 Task: Clear the last 4 weeks download history.
Action: Mouse moved to (1104, 27)
Screenshot: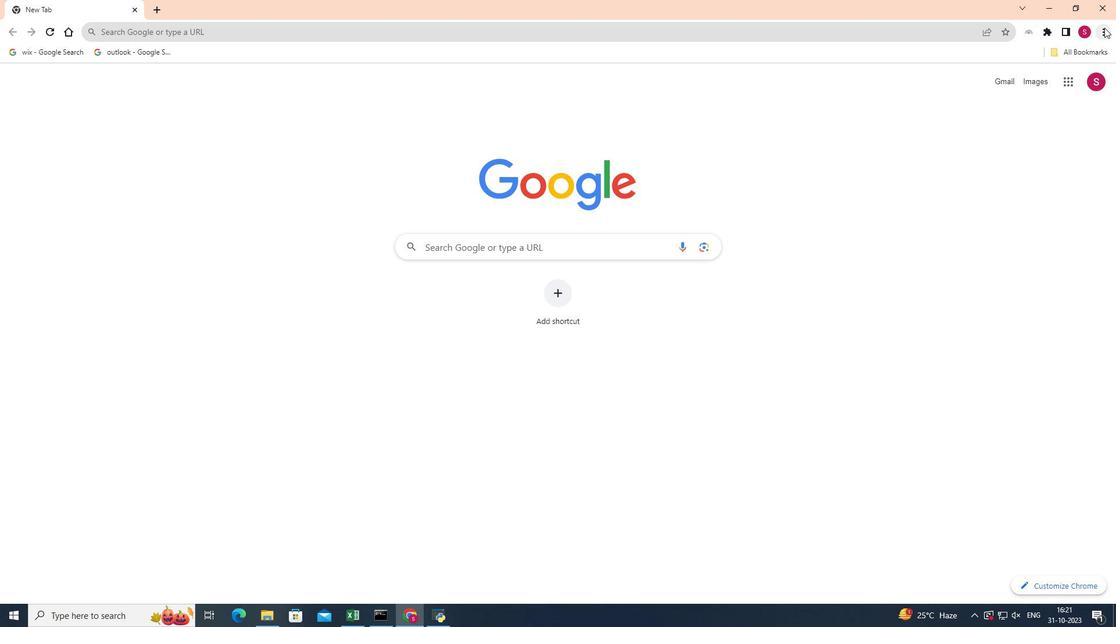 
Action: Mouse pressed left at (1104, 27)
Screenshot: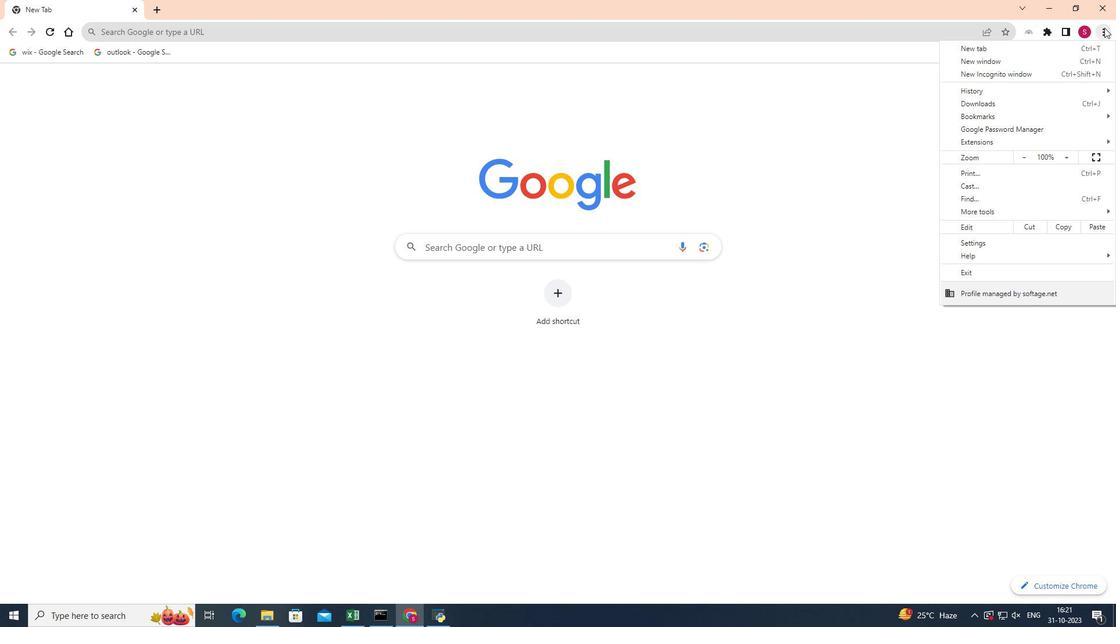 
Action: Mouse moved to (991, 208)
Screenshot: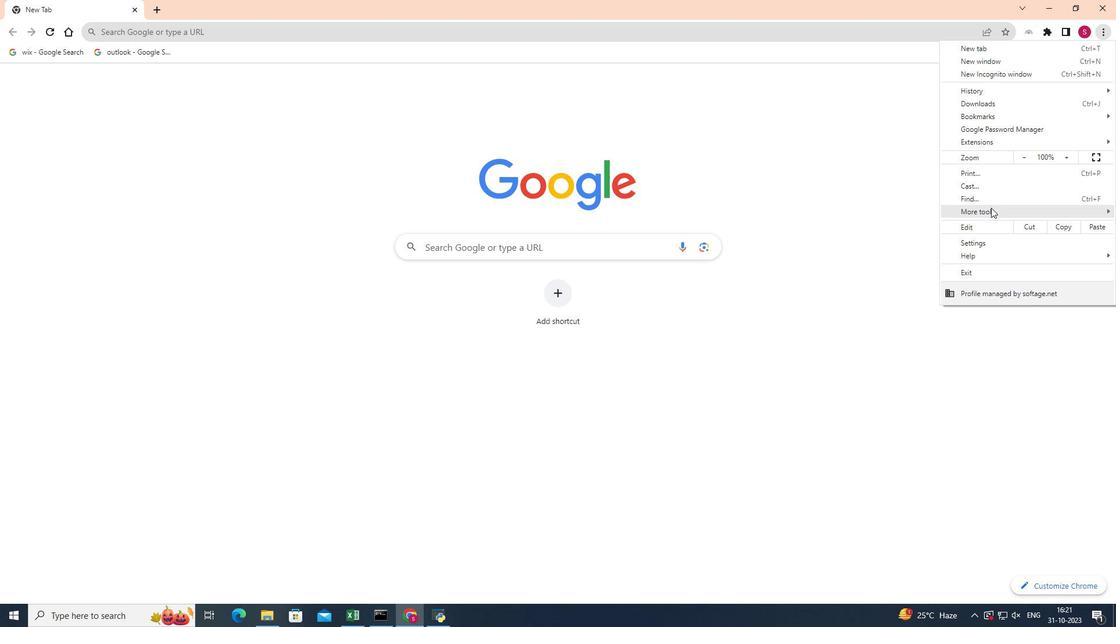 
Action: Mouse pressed left at (991, 208)
Screenshot: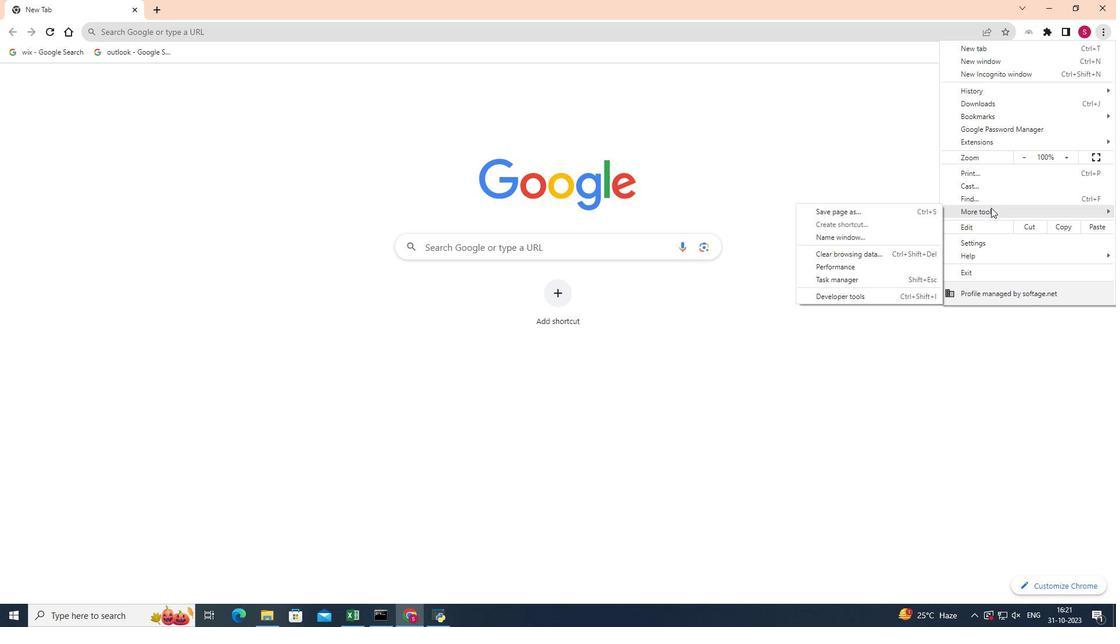 
Action: Mouse moved to (892, 252)
Screenshot: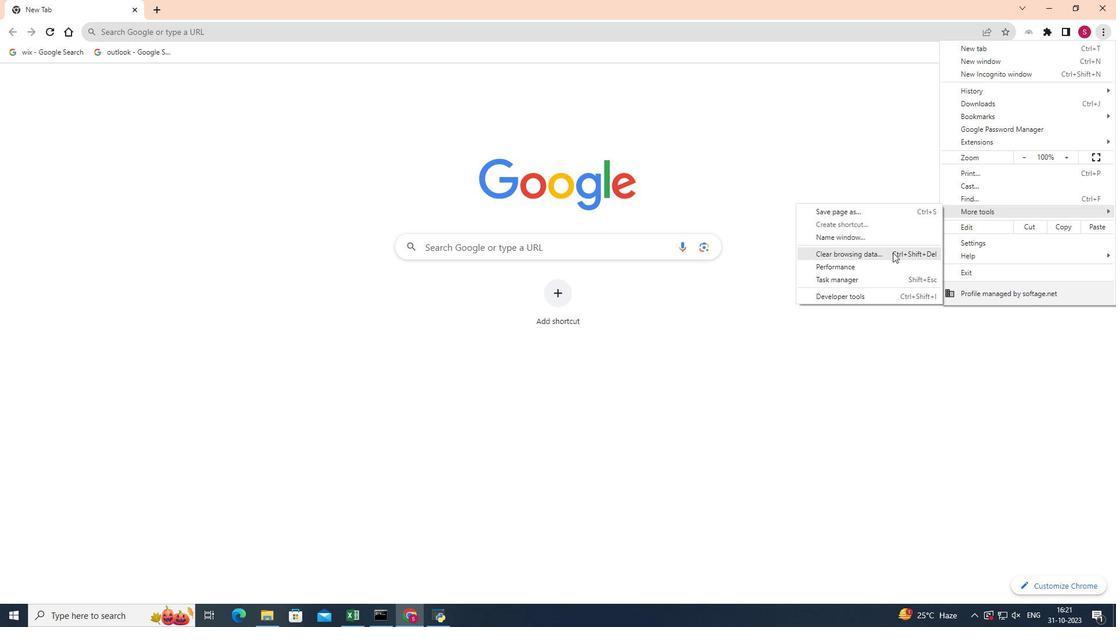 
Action: Mouse pressed left at (892, 252)
Screenshot: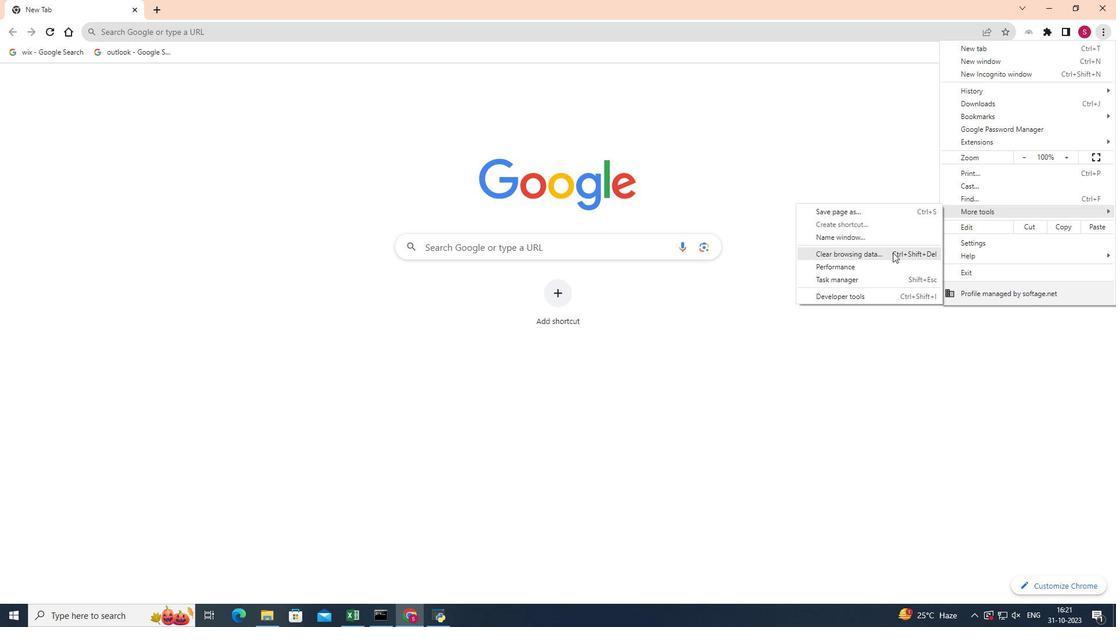 
Action: Mouse moved to (642, 180)
Screenshot: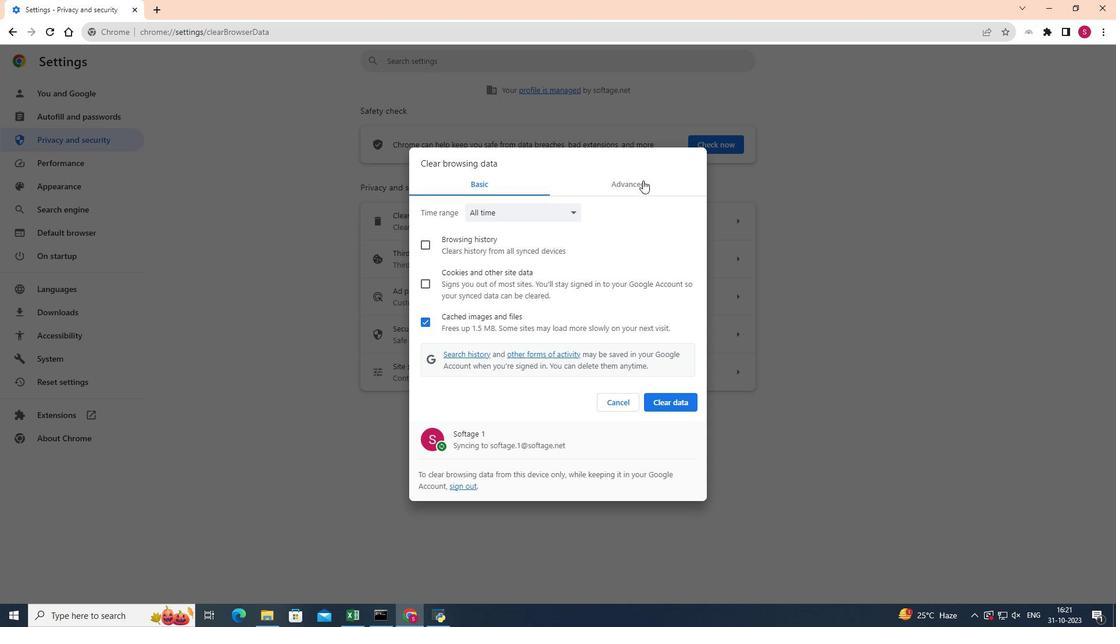 
Action: Mouse pressed left at (642, 180)
Screenshot: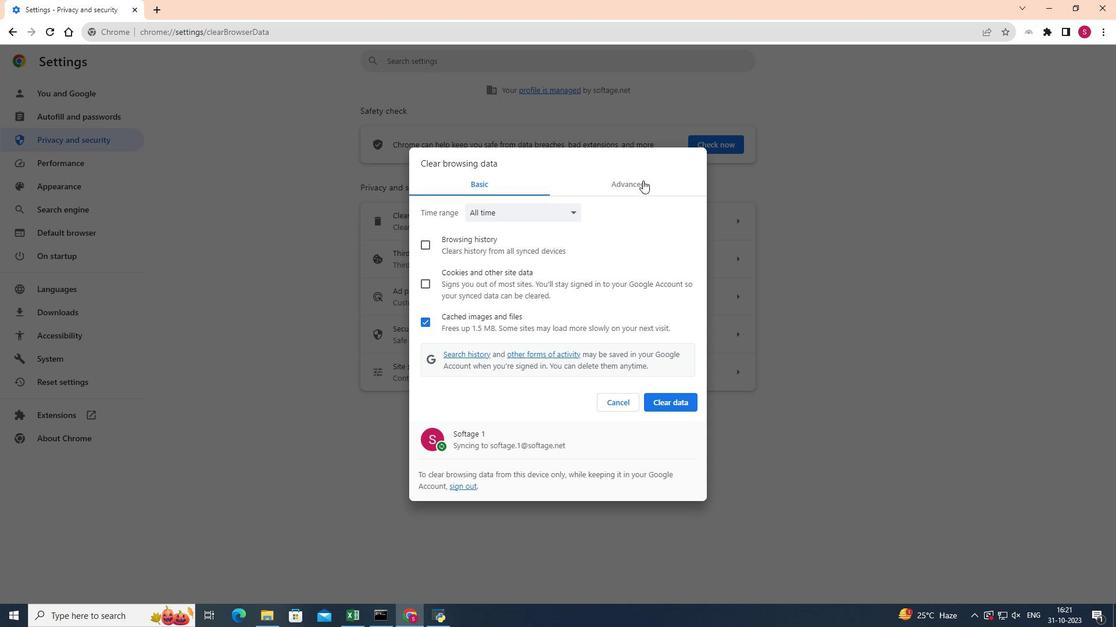 
Action: Mouse moved to (566, 215)
Screenshot: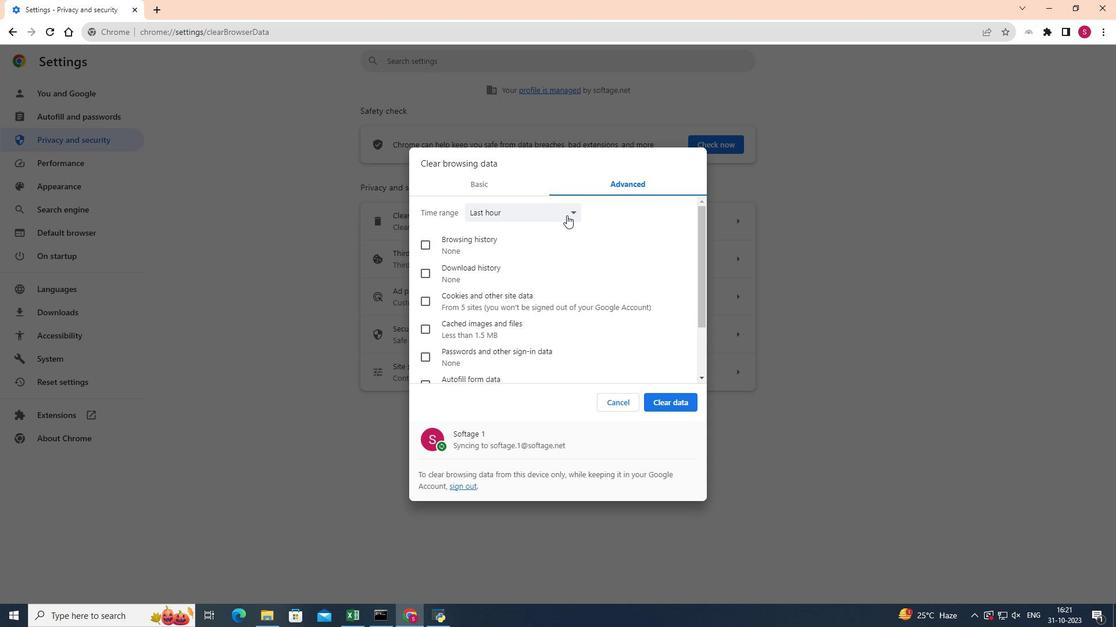 
Action: Mouse pressed left at (566, 215)
Screenshot: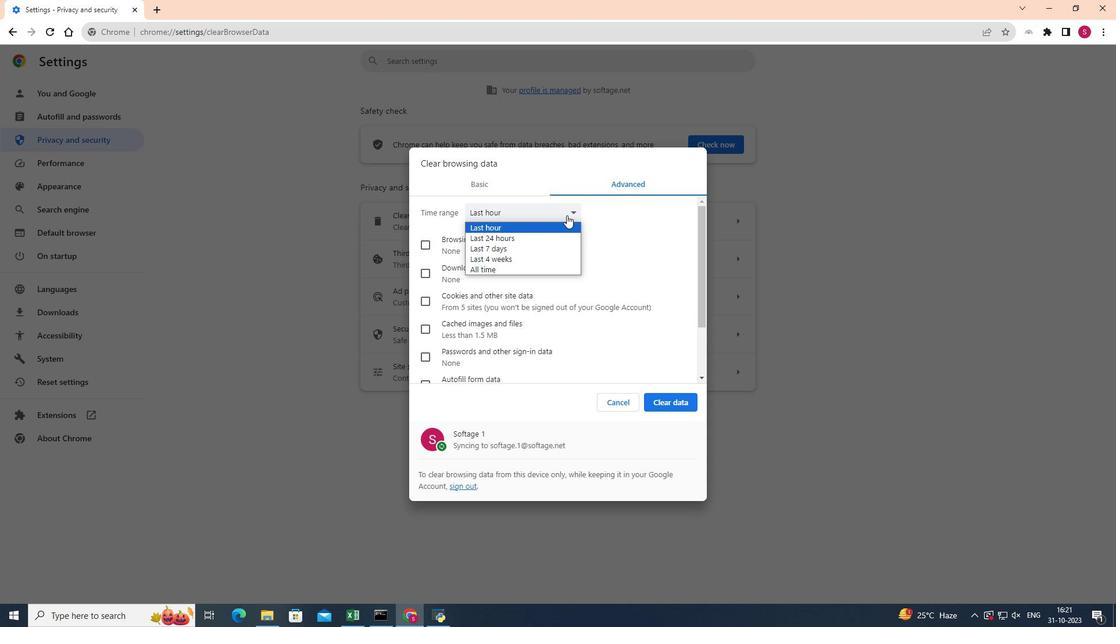 
Action: Mouse moved to (512, 260)
Screenshot: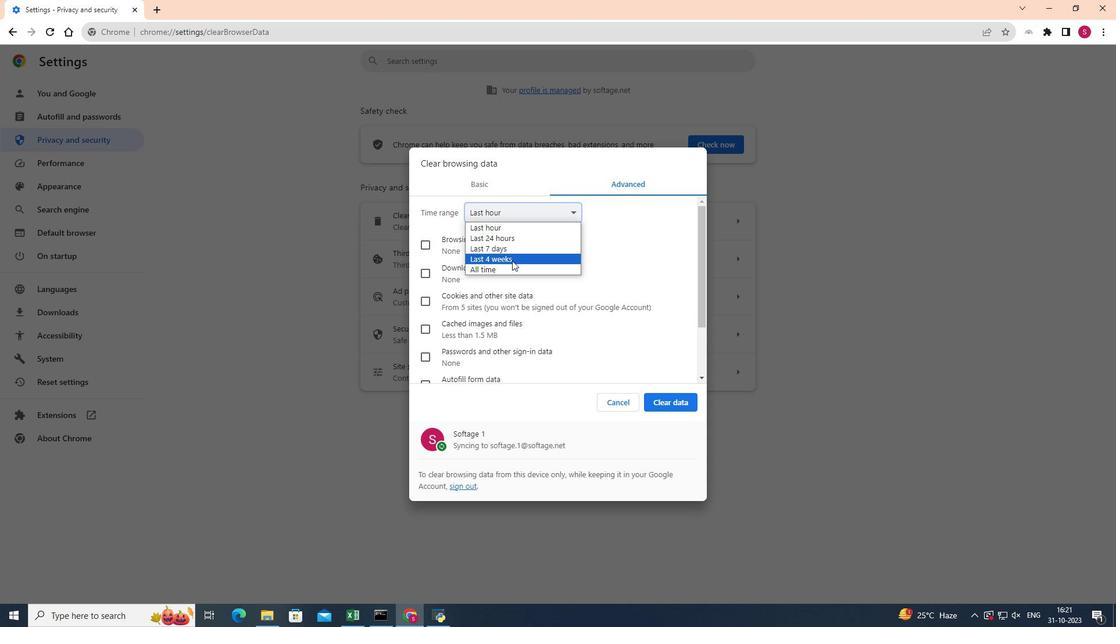 
Action: Mouse pressed left at (512, 260)
Screenshot: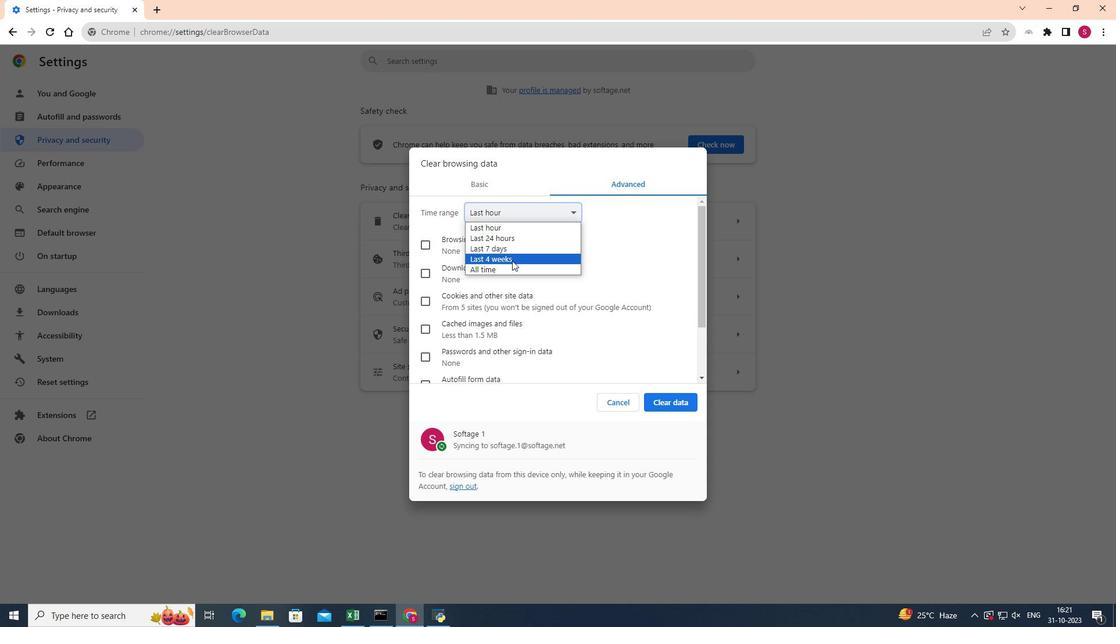 
Action: Mouse moved to (560, 270)
Screenshot: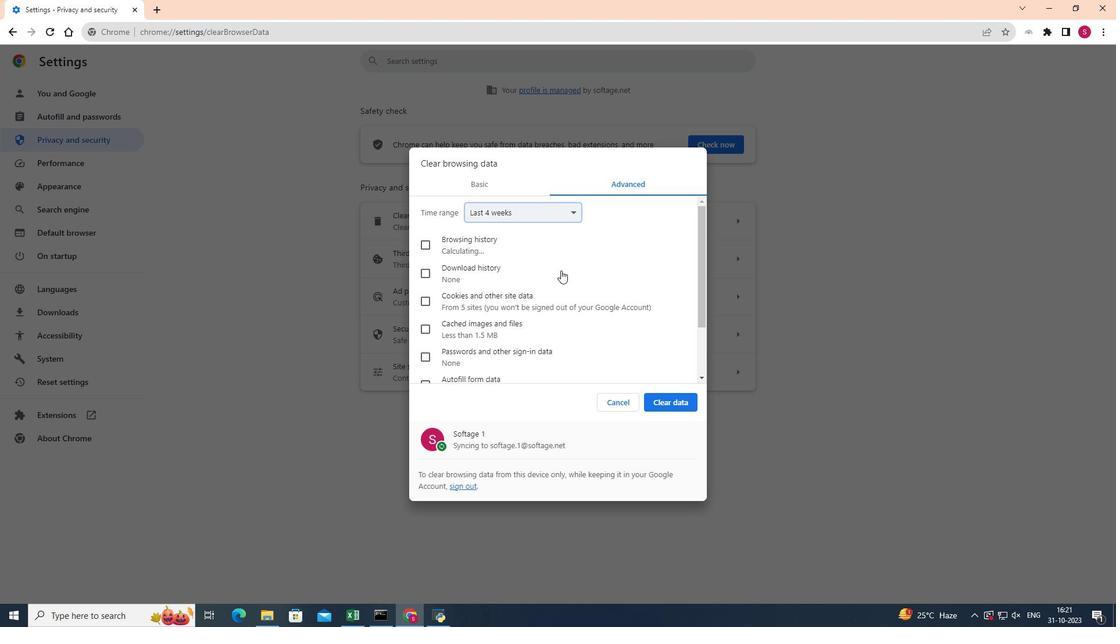 
Action: Mouse scrolled (560, 270) with delta (0, 0)
Screenshot: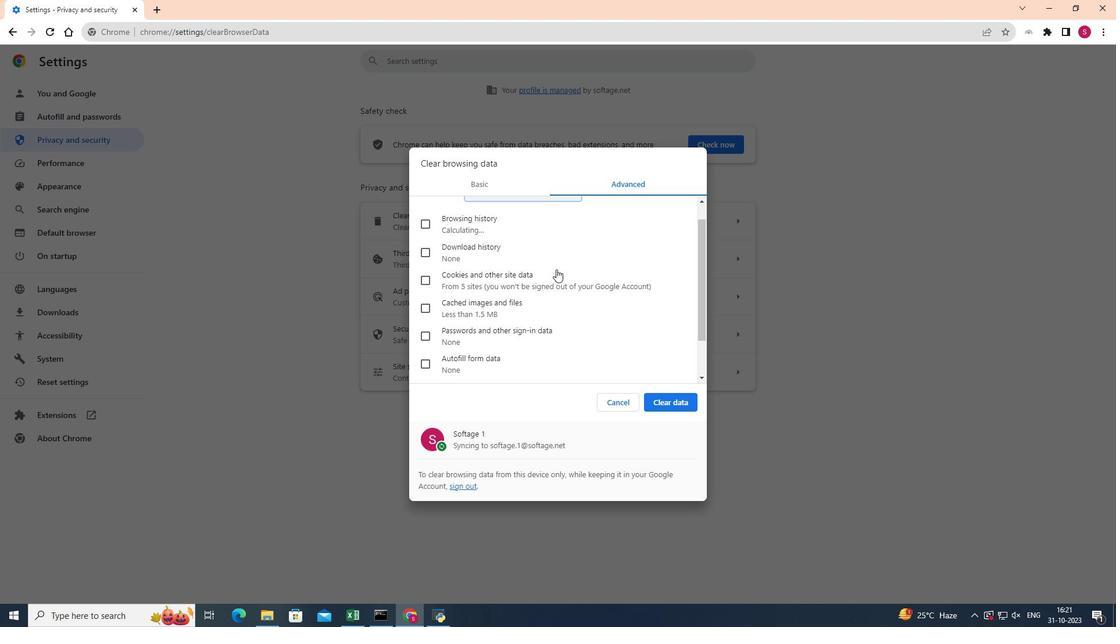 
Action: Mouse moved to (495, 257)
Screenshot: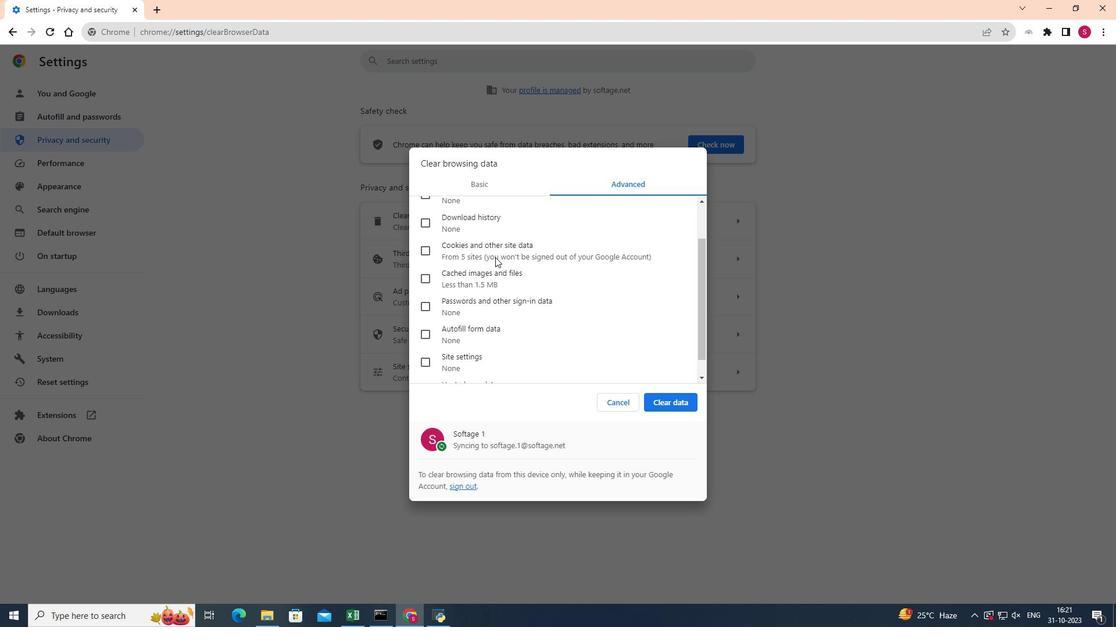
Action: Mouse scrolled (495, 258) with delta (0, 0)
Screenshot: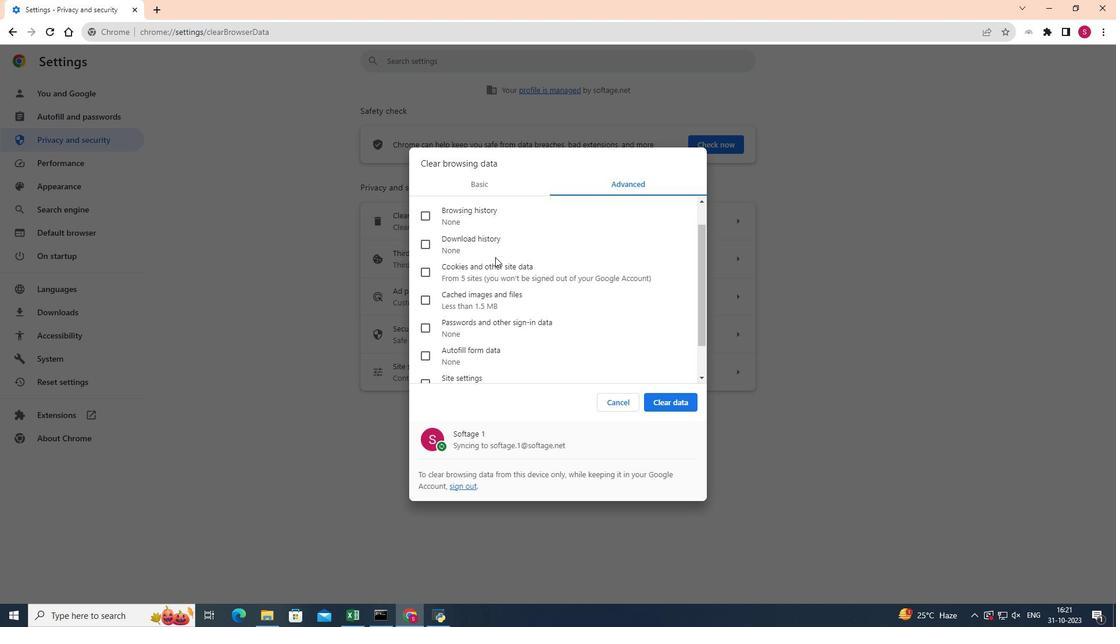 
Action: Mouse moved to (488, 288)
Screenshot: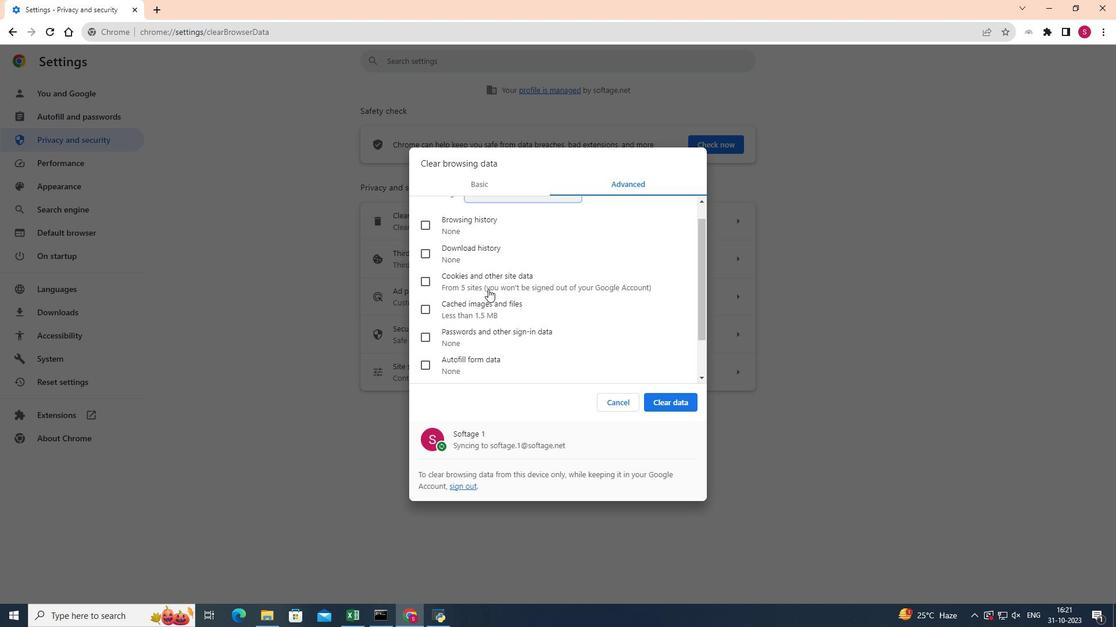 
Action: Mouse scrolled (488, 288) with delta (0, 0)
Screenshot: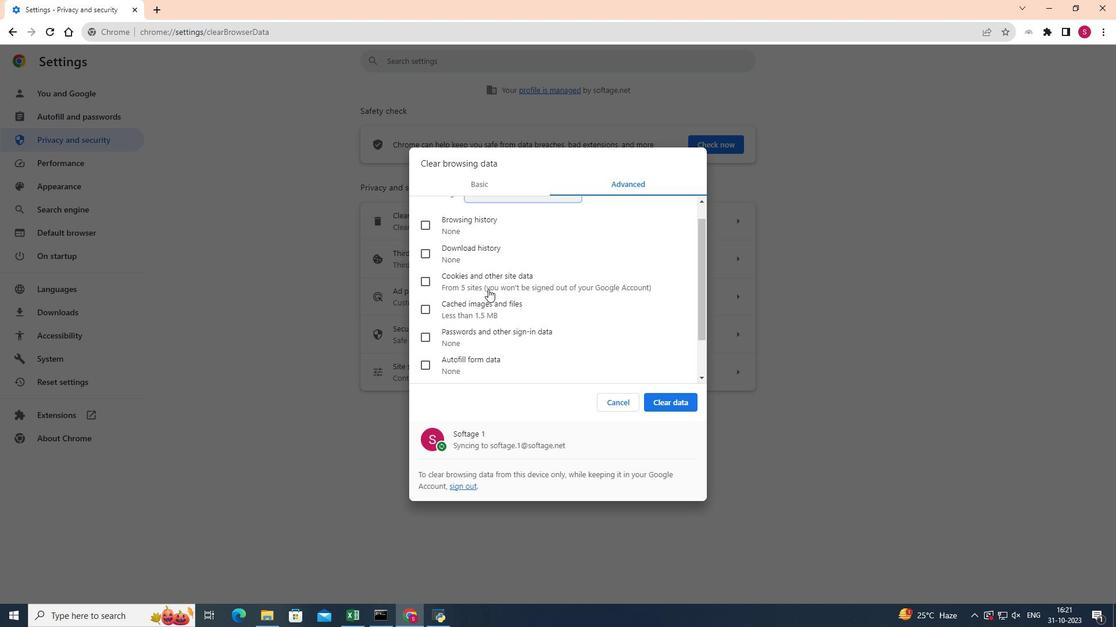
Action: Mouse moved to (488, 289)
Screenshot: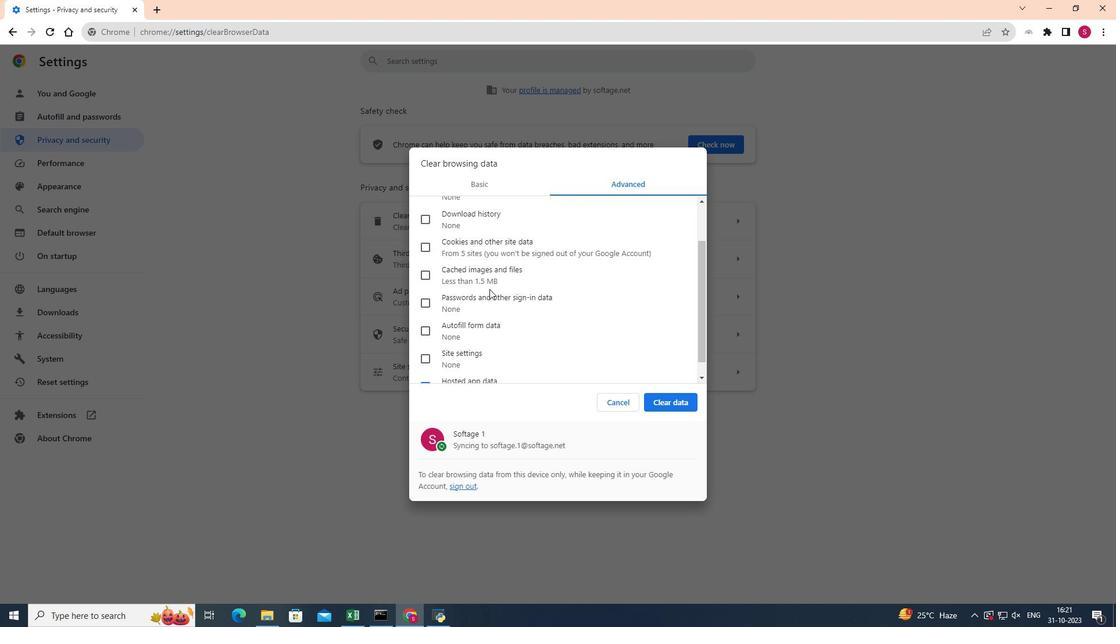 
Action: Mouse scrolled (488, 288) with delta (0, 0)
Screenshot: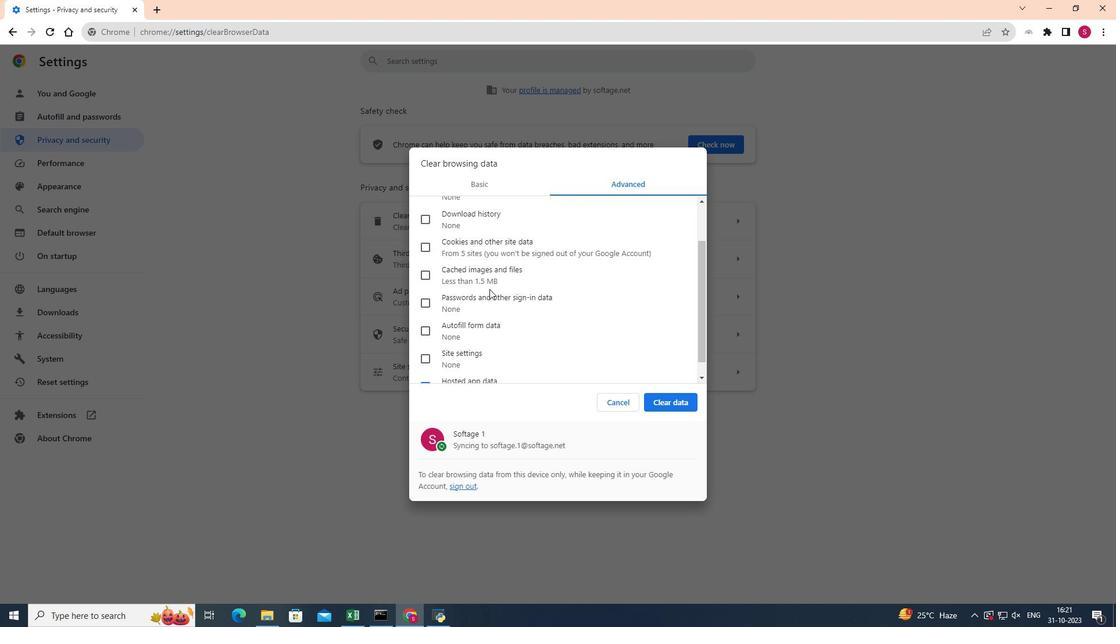 
Action: Mouse scrolled (488, 288) with delta (0, 0)
Screenshot: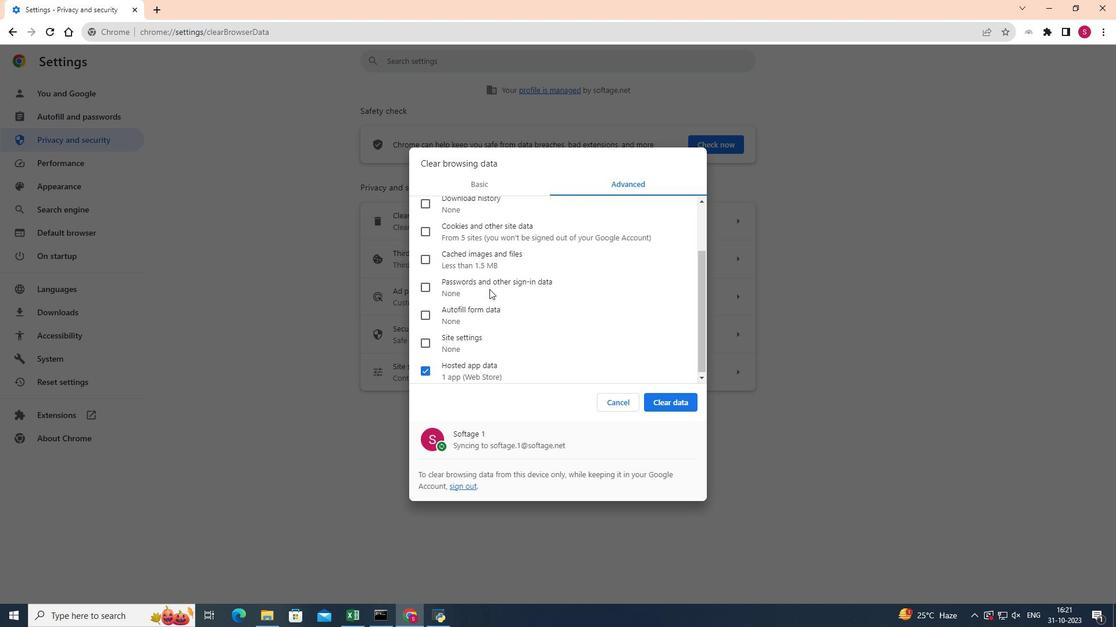 
Action: Mouse moved to (425, 372)
Screenshot: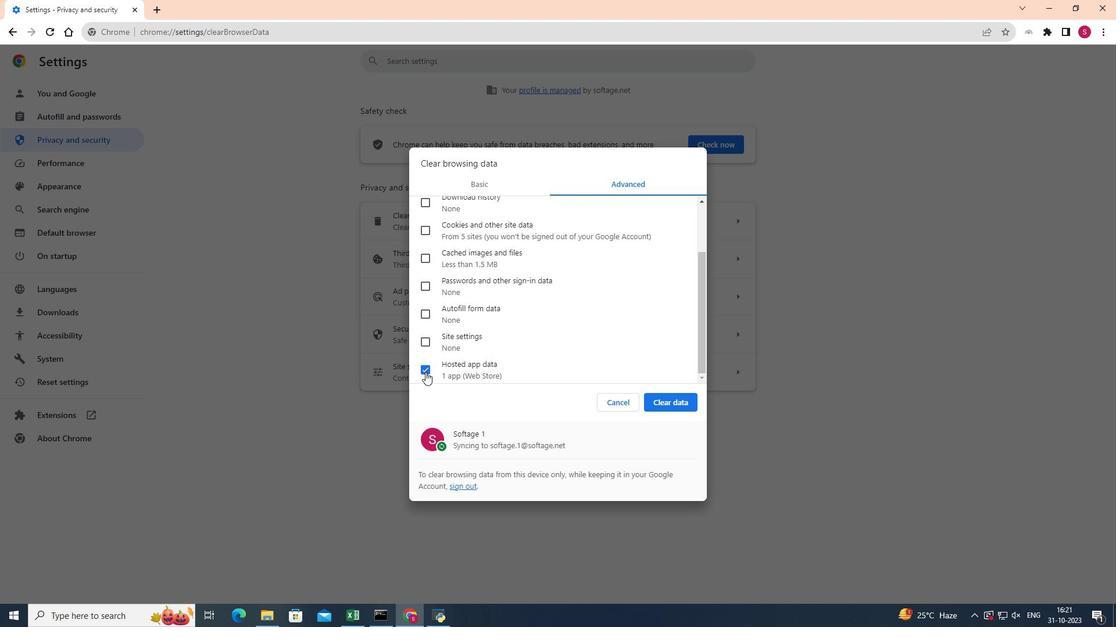 
Action: Mouse pressed left at (425, 372)
Screenshot: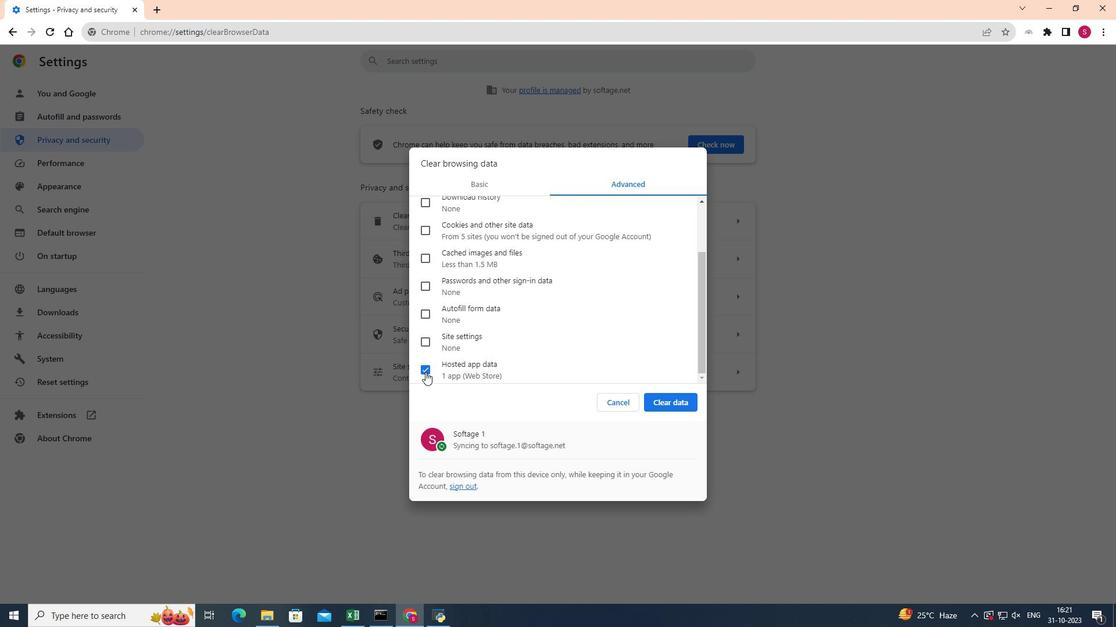 
Action: Mouse moved to (520, 328)
Screenshot: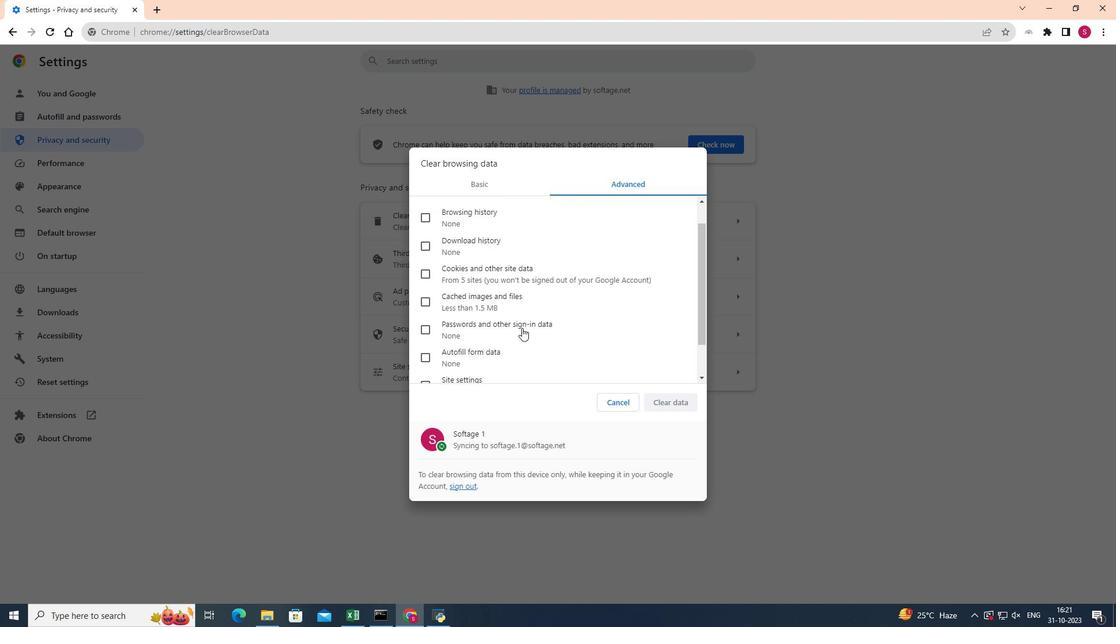 
Action: Mouse scrolled (520, 329) with delta (0, 0)
Screenshot: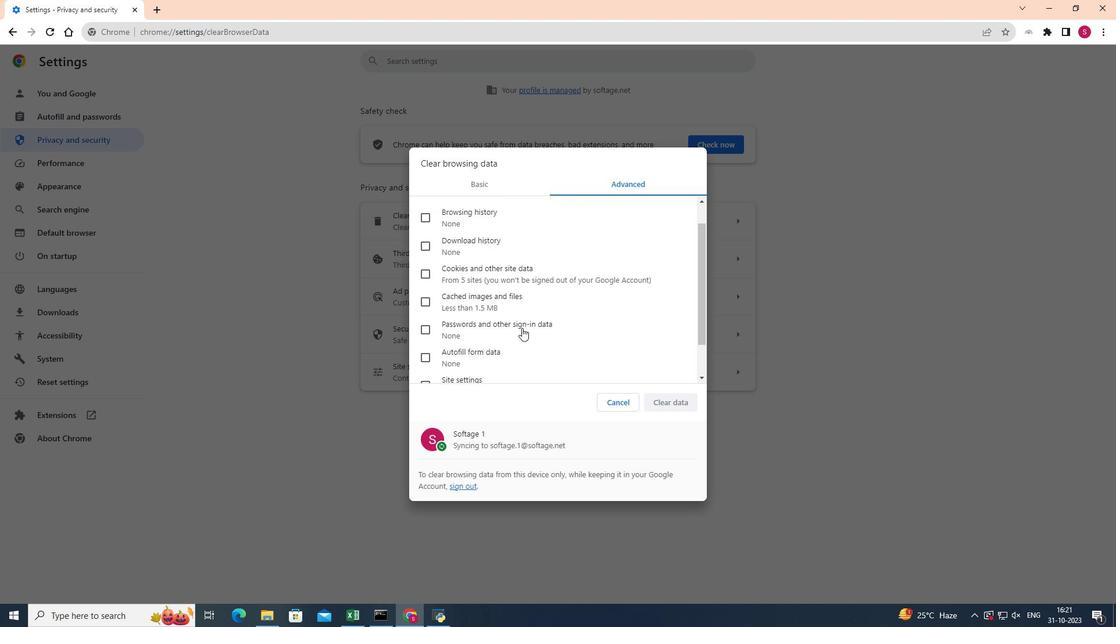 
Action: Mouse scrolled (520, 329) with delta (0, 0)
Screenshot: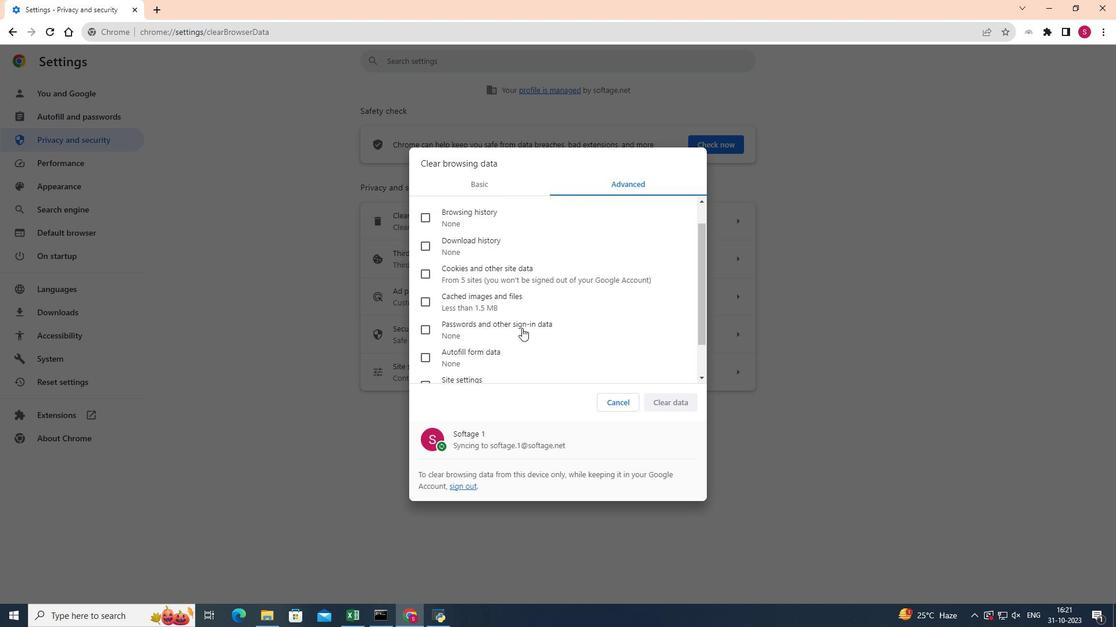 
Action: Mouse moved to (521, 328)
Screenshot: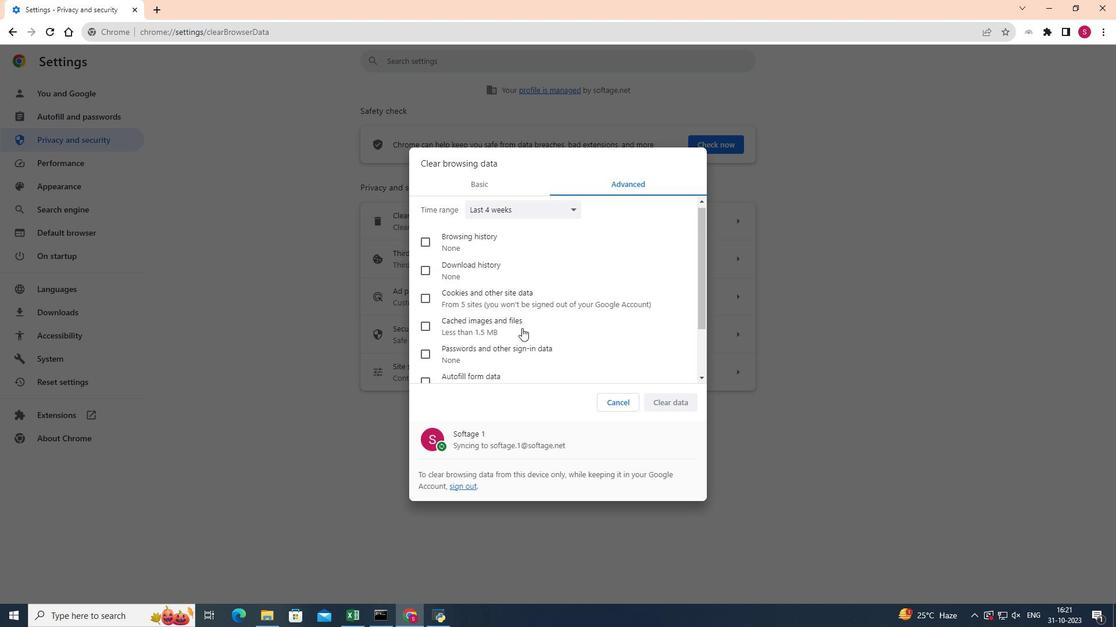 
Action: Mouse scrolled (521, 329) with delta (0, 0)
Screenshot: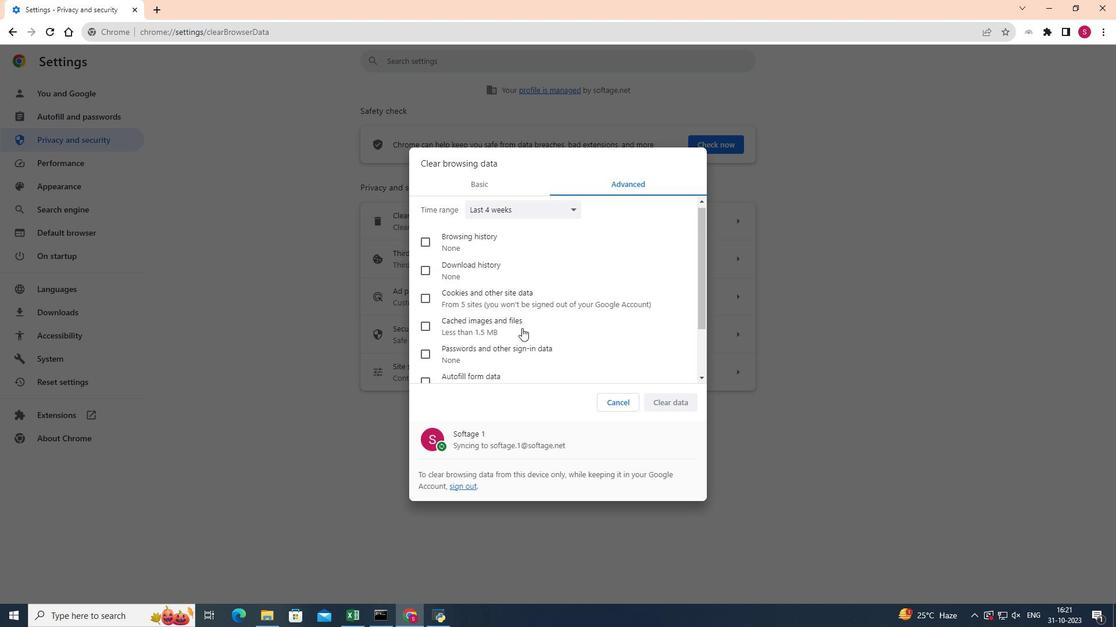 
Action: Mouse moved to (521, 328)
Screenshot: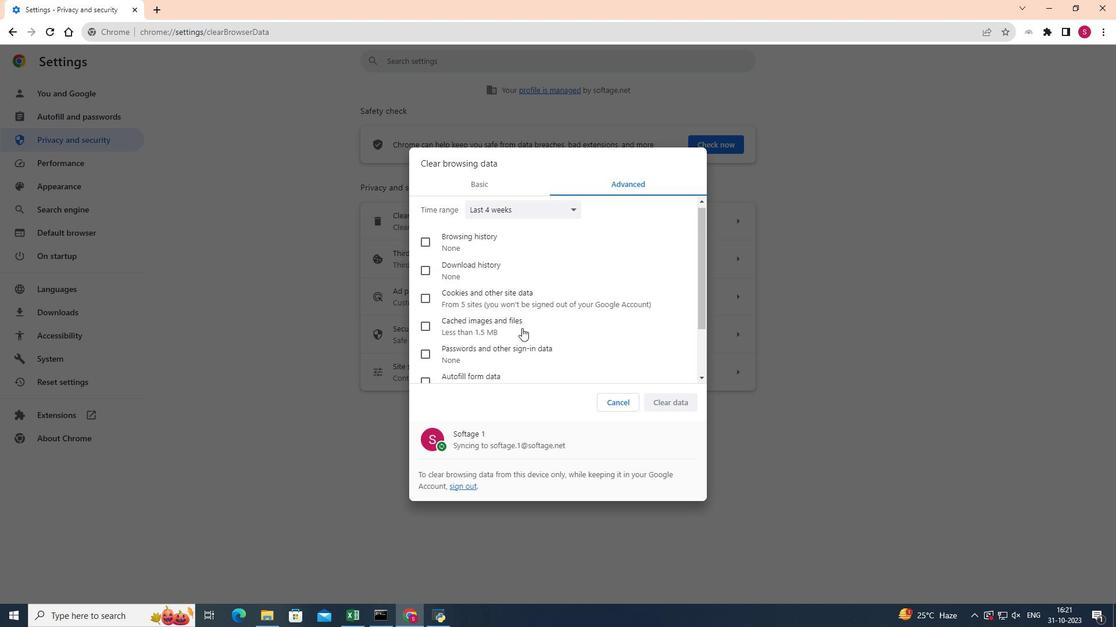 
Action: Mouse scrolled (521, 329) with delta (0, 0)
Screenshot: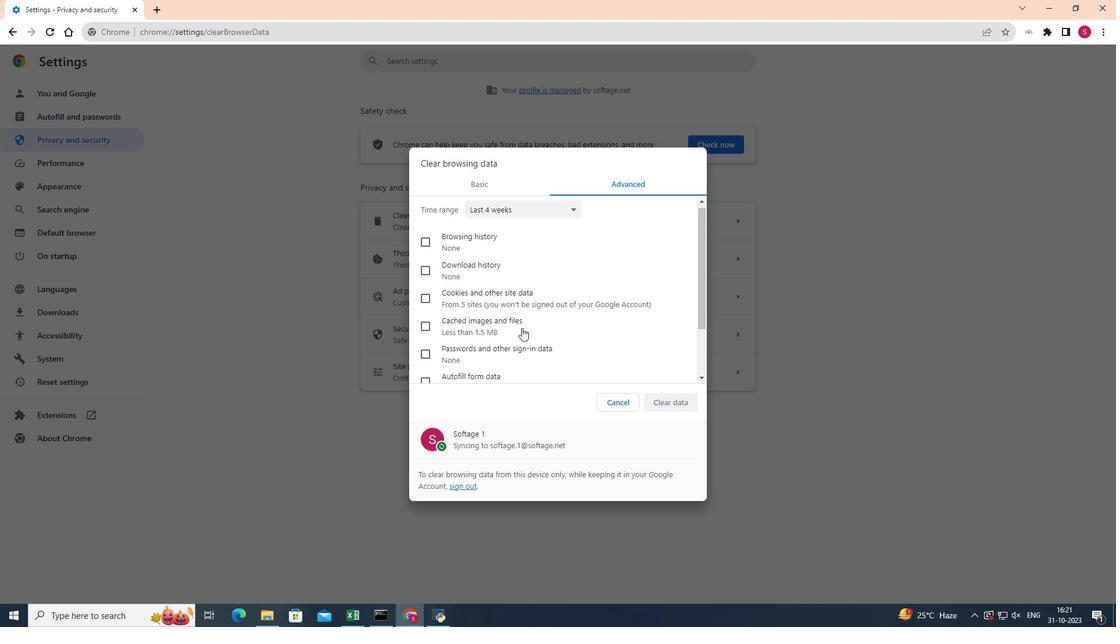 
Action: Mouse moved to (425, 274)
Screenshot: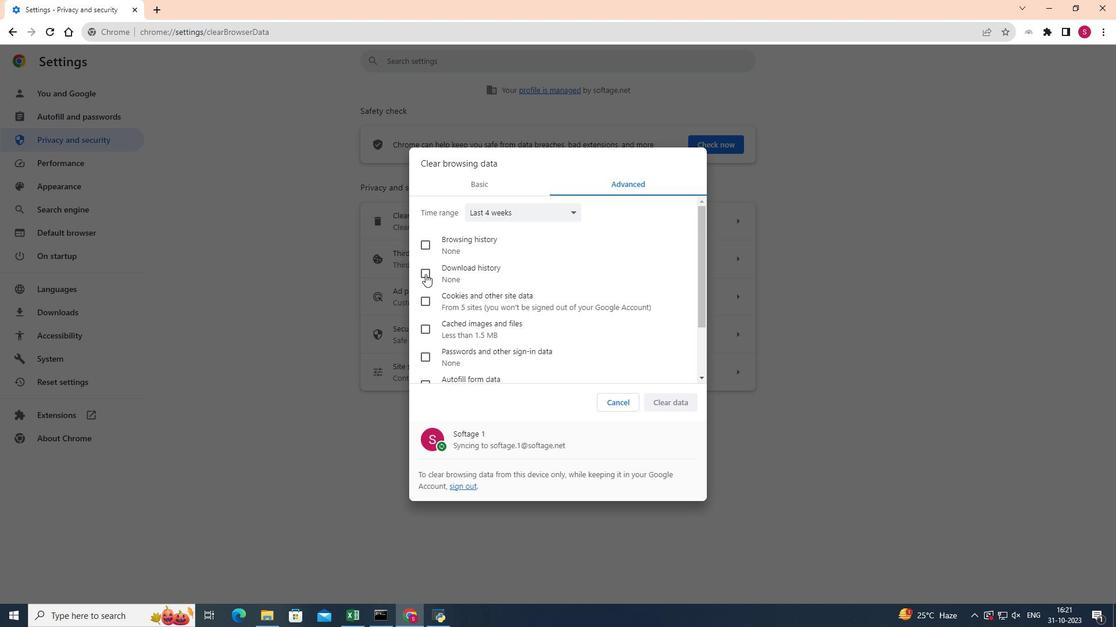 
Action: Mouse pressed left at (425, 274)
Screenshot: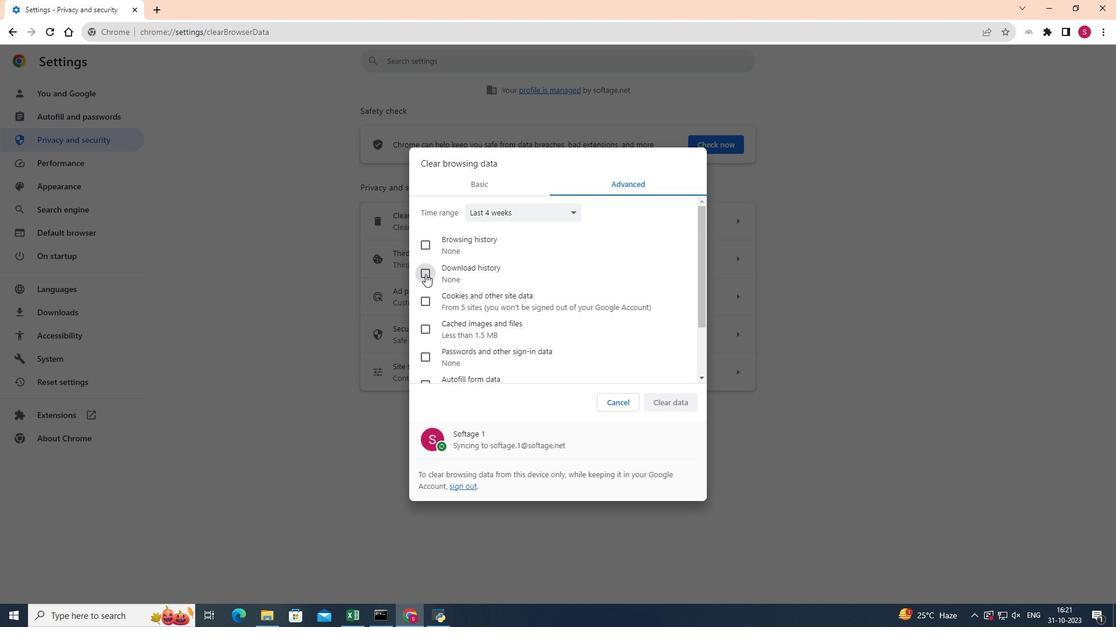 
Action: Mouse pressed left at (425, 274)
Screenshot: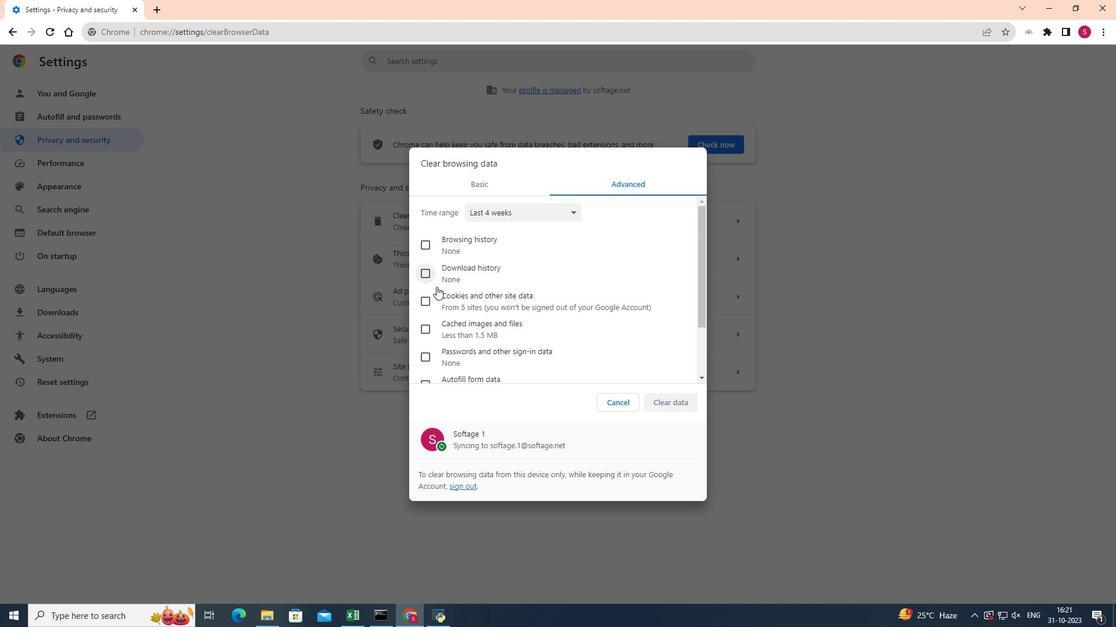 
Action: Mouse moved to (428, 274)
Screenshot: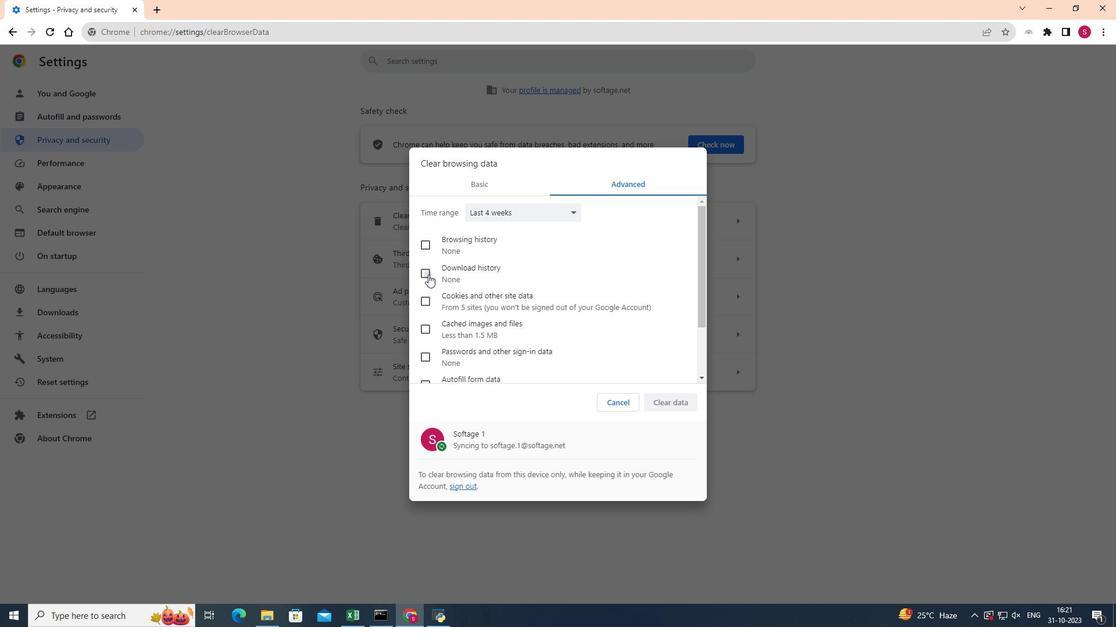 
Action: Mouse pressed left at (428, 274)
Screenshot: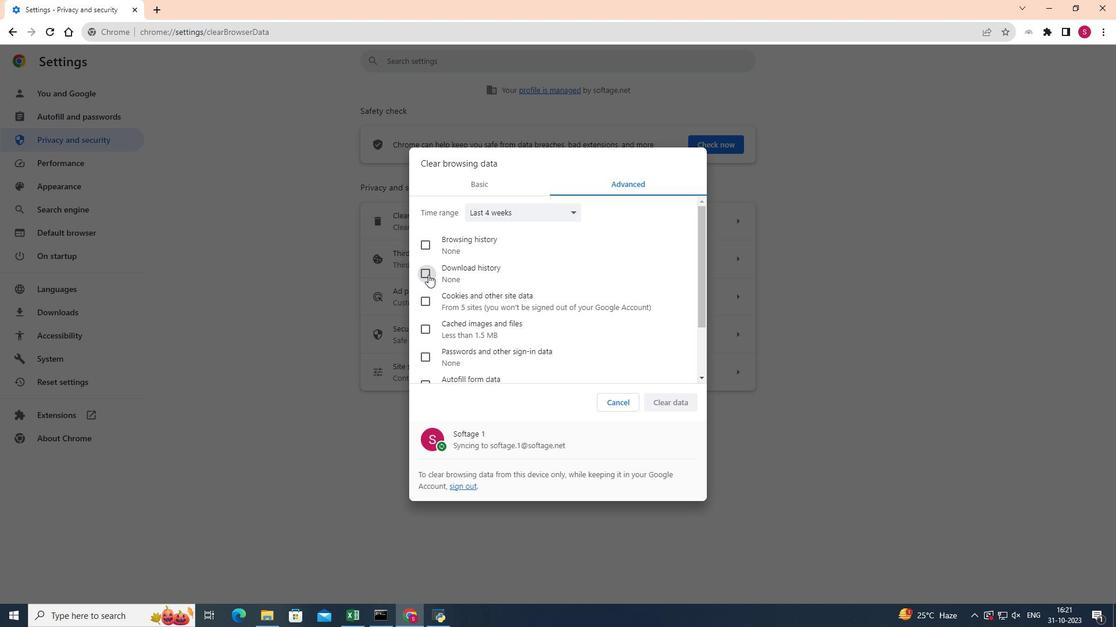 
Action: Mouse moved to (674, 403)
Screenshot: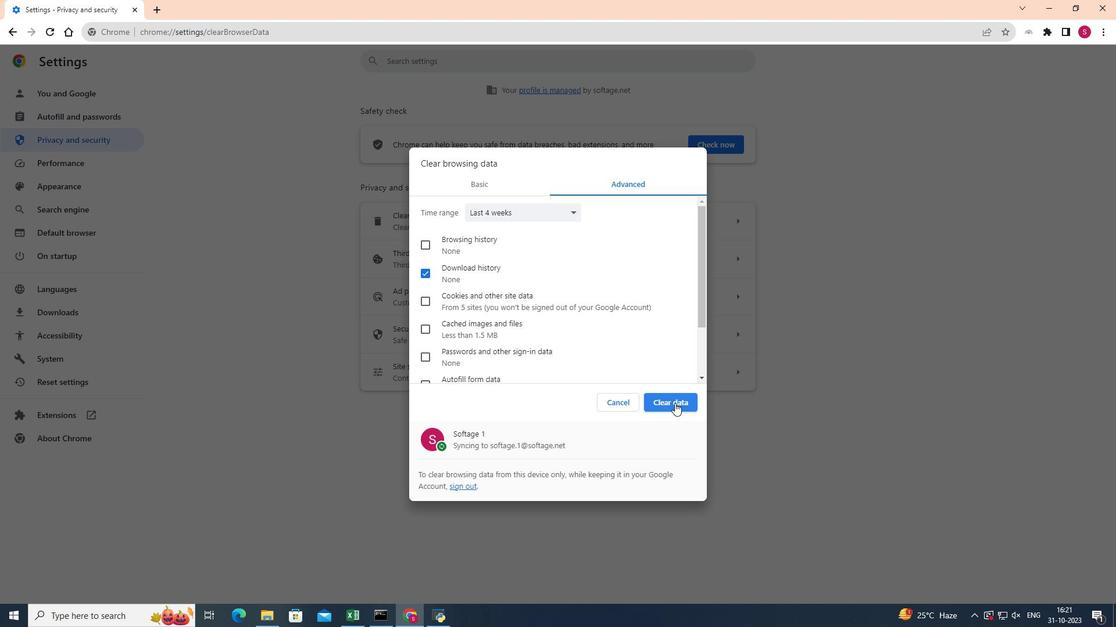 
Action: Mouse pressed left at (674, 403)
Screenshot: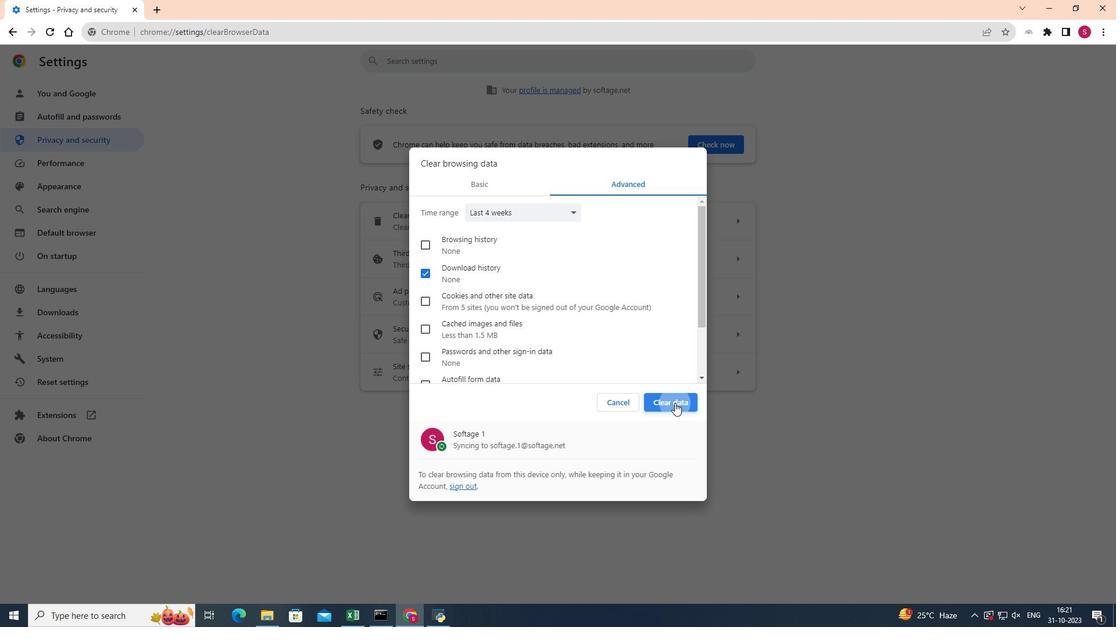 
